 Task: Add Kingston Creamery Organic Heritage Blue Cheese to the cart.
Action: Mouse moved to (998, 344)
Screenshot: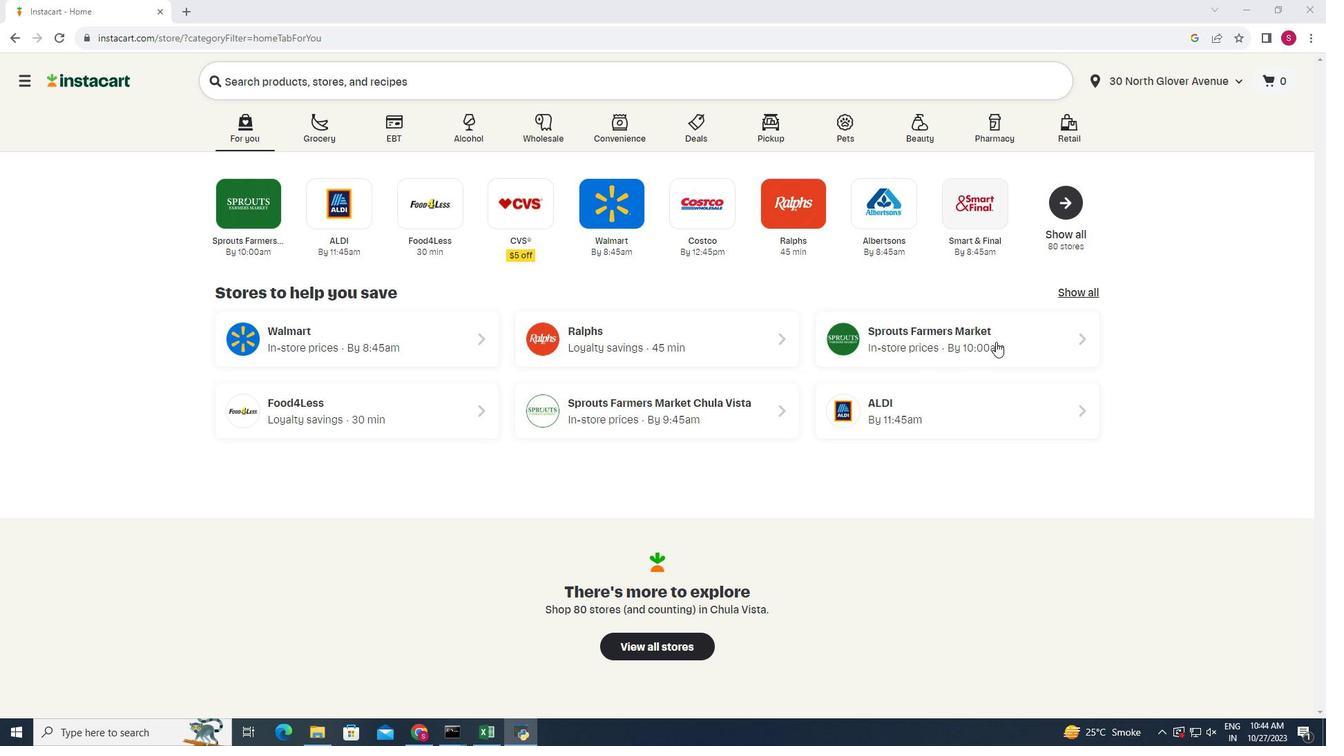 
Action: Mouse pressed left at (998, 344)
Screenshot: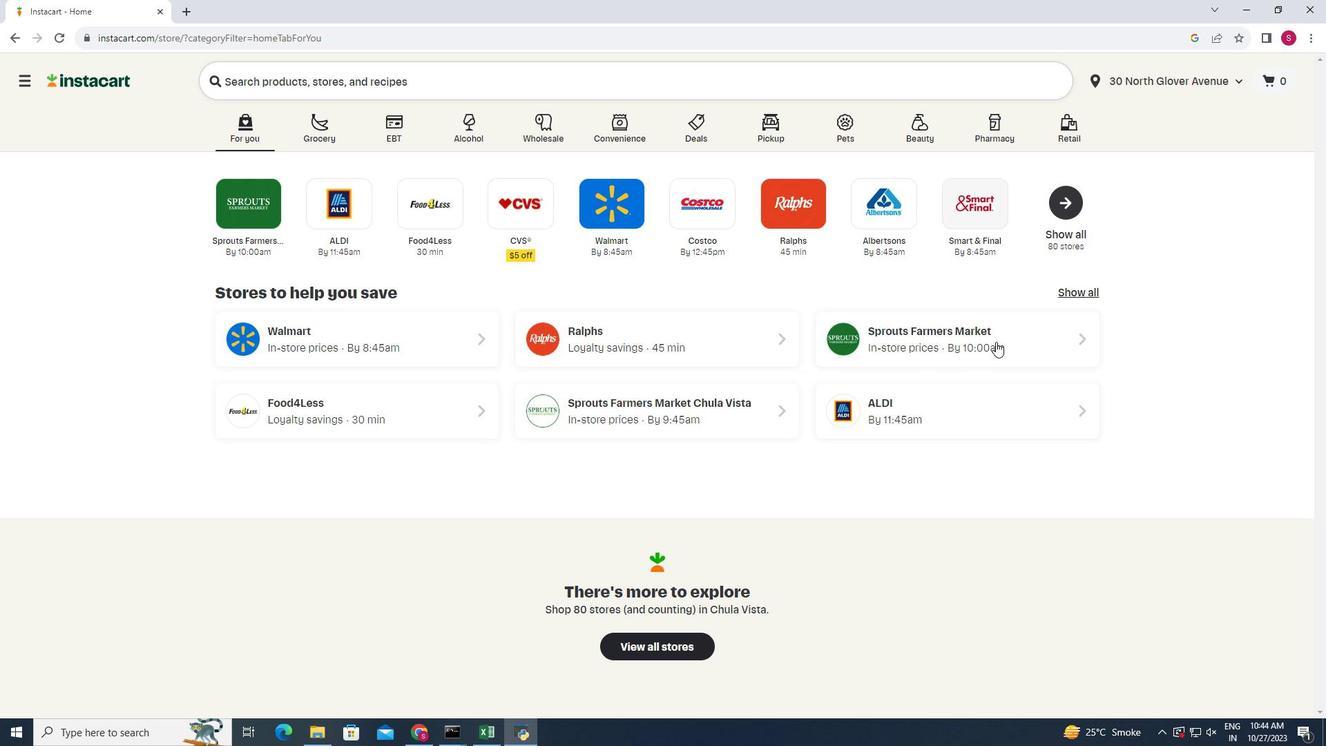 
Action: Mouse moved to (38, 655)
Screenshot: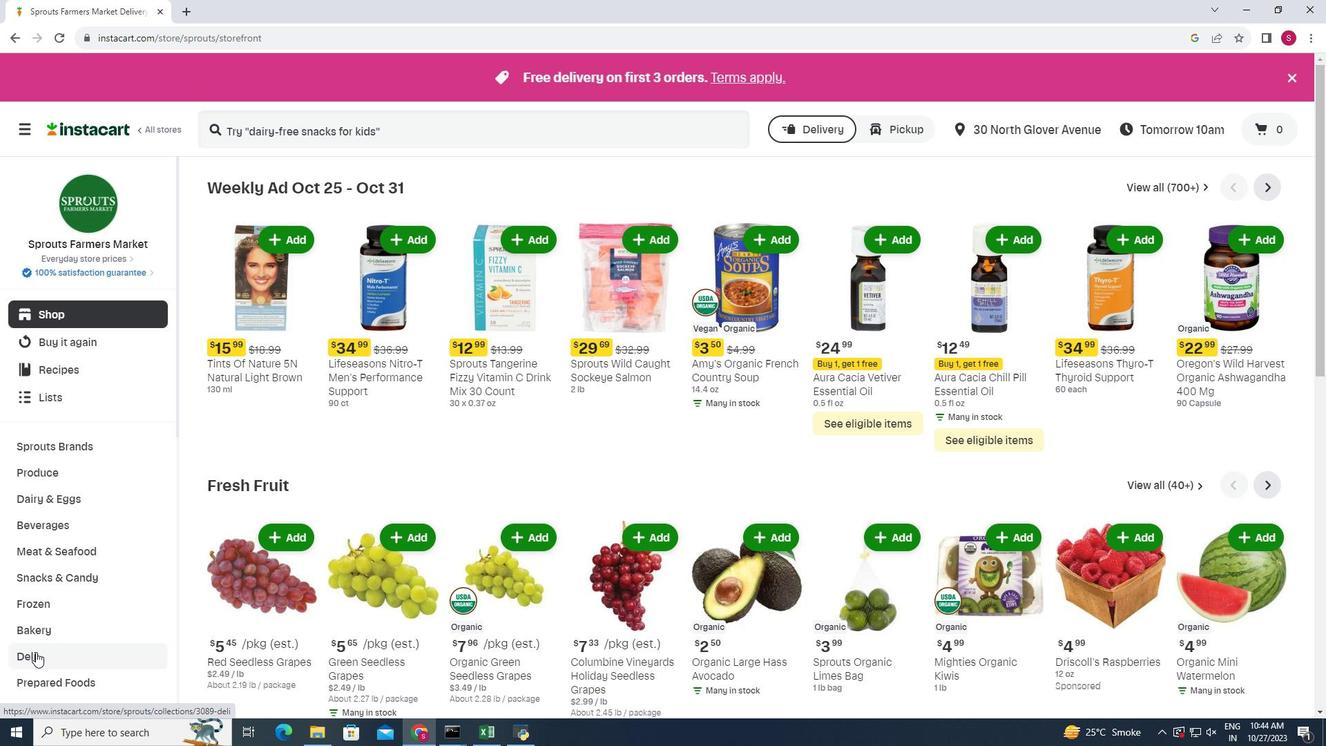
Action: Mouse pressed left at (38, 655)
Screenshot: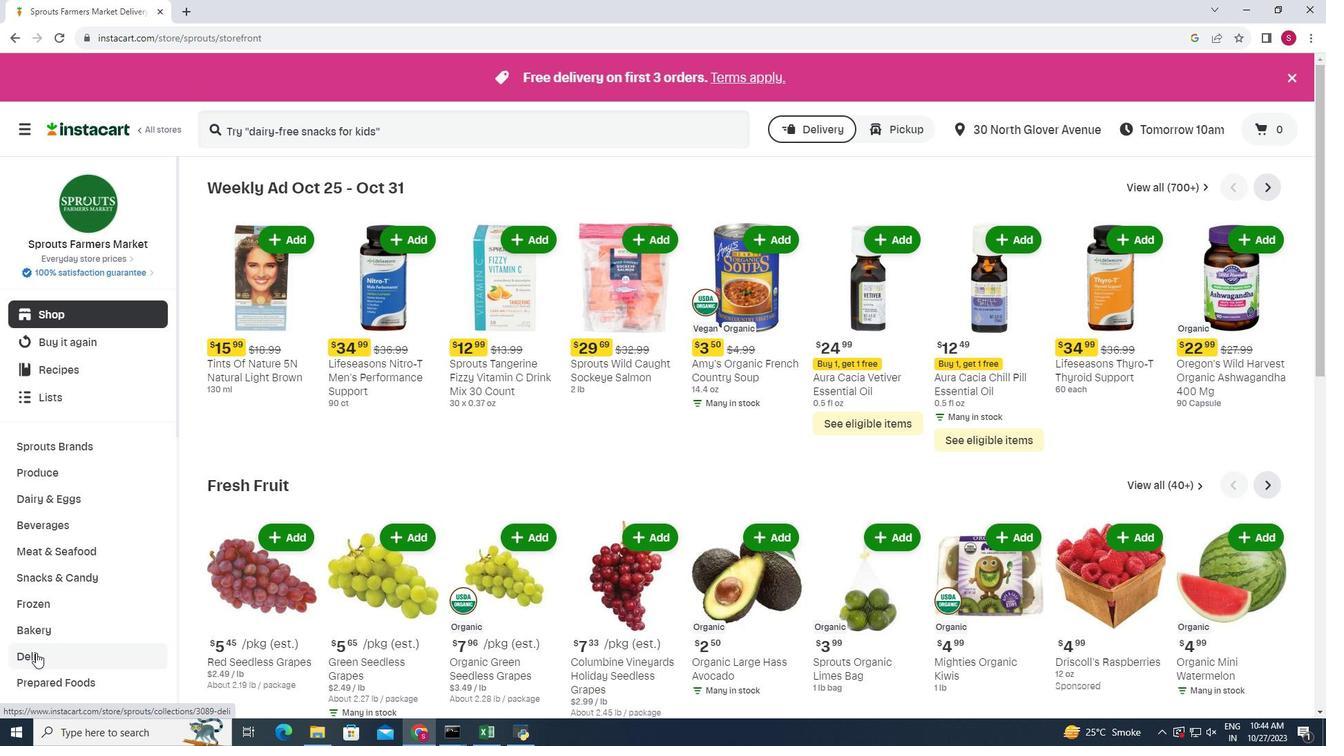 
Action: Mouse moved to (369, 222)
Screenshot: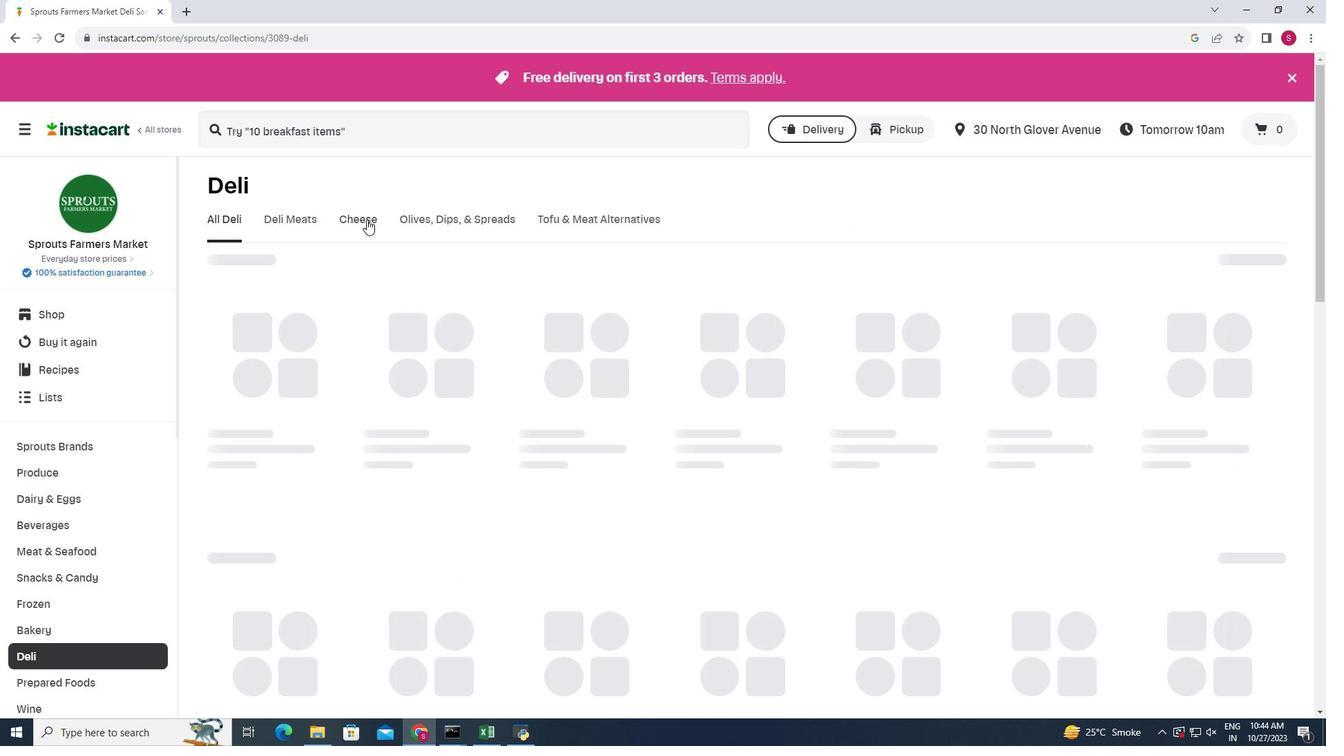 
Action: Mouse pressed left at (369, 222)
Screenshot: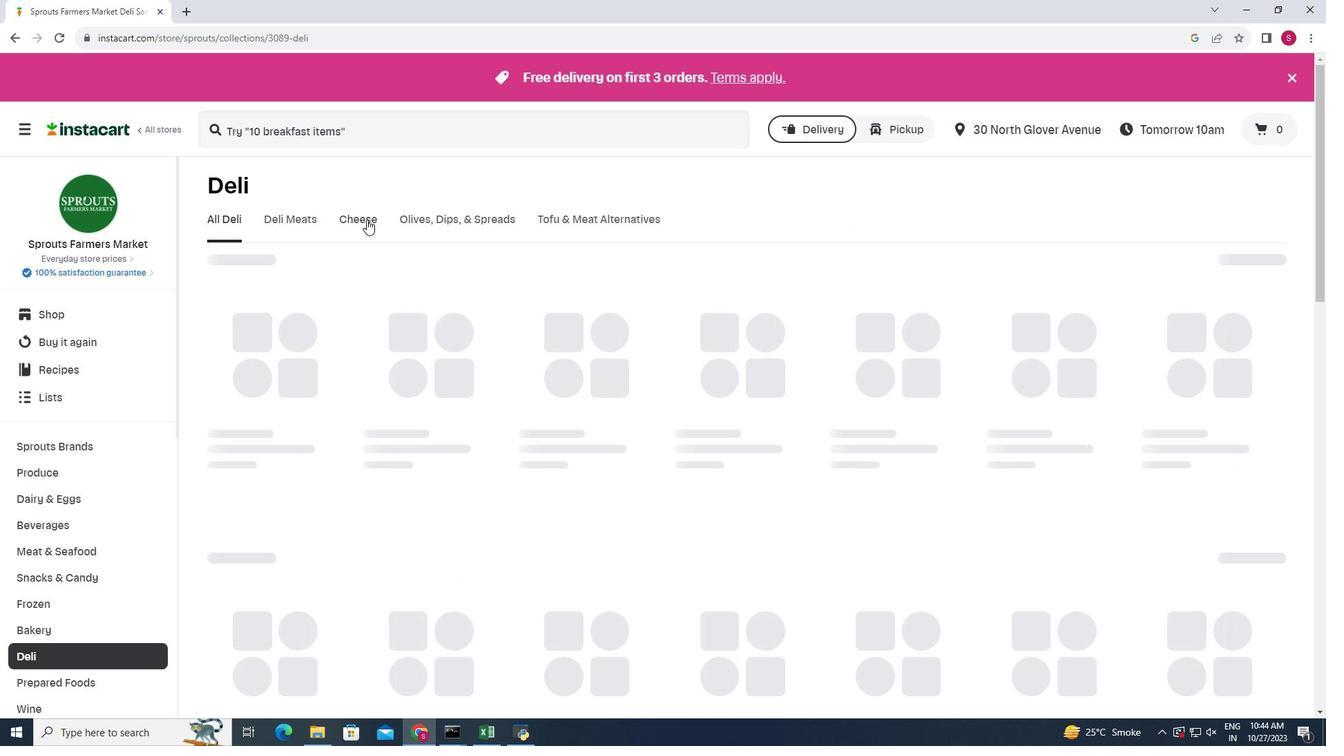 
Action: Mouse moved to (1175, 282)
Screenshot: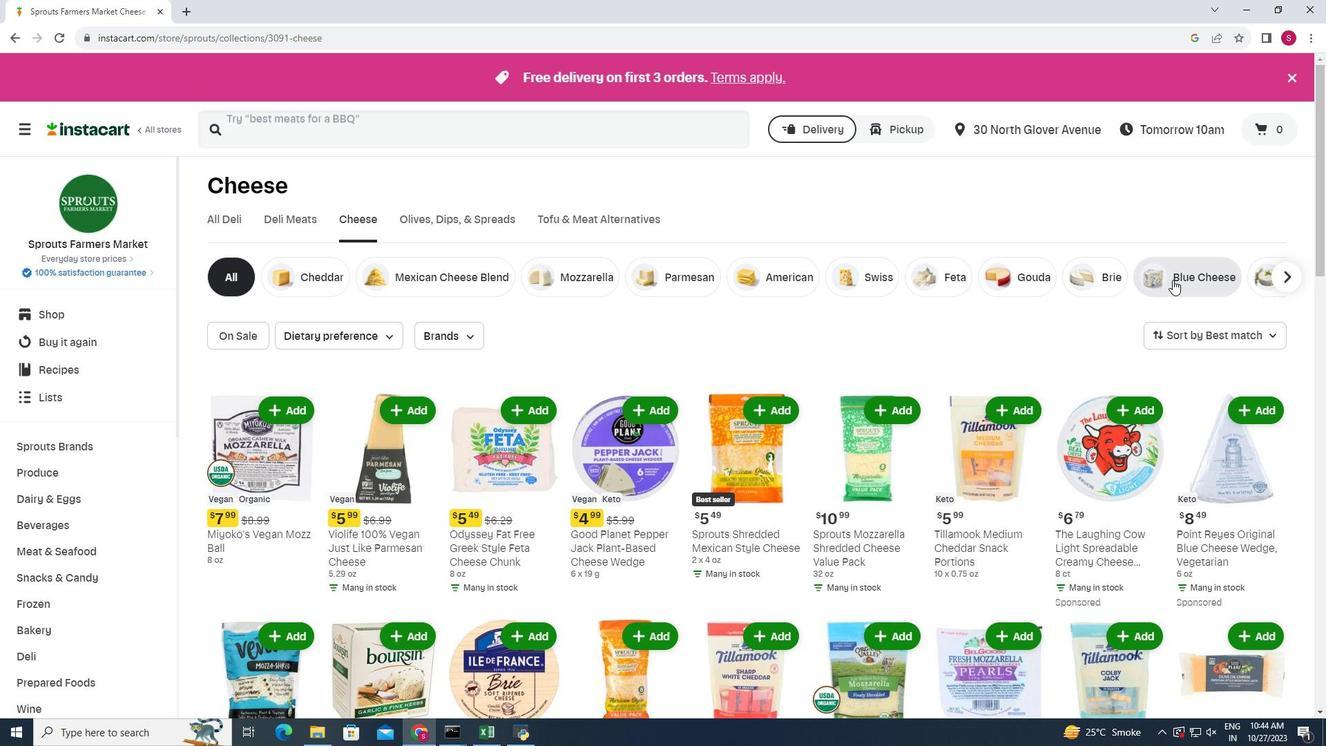 
Action: Mouse pressed left at (1175, 282)
Screenshot: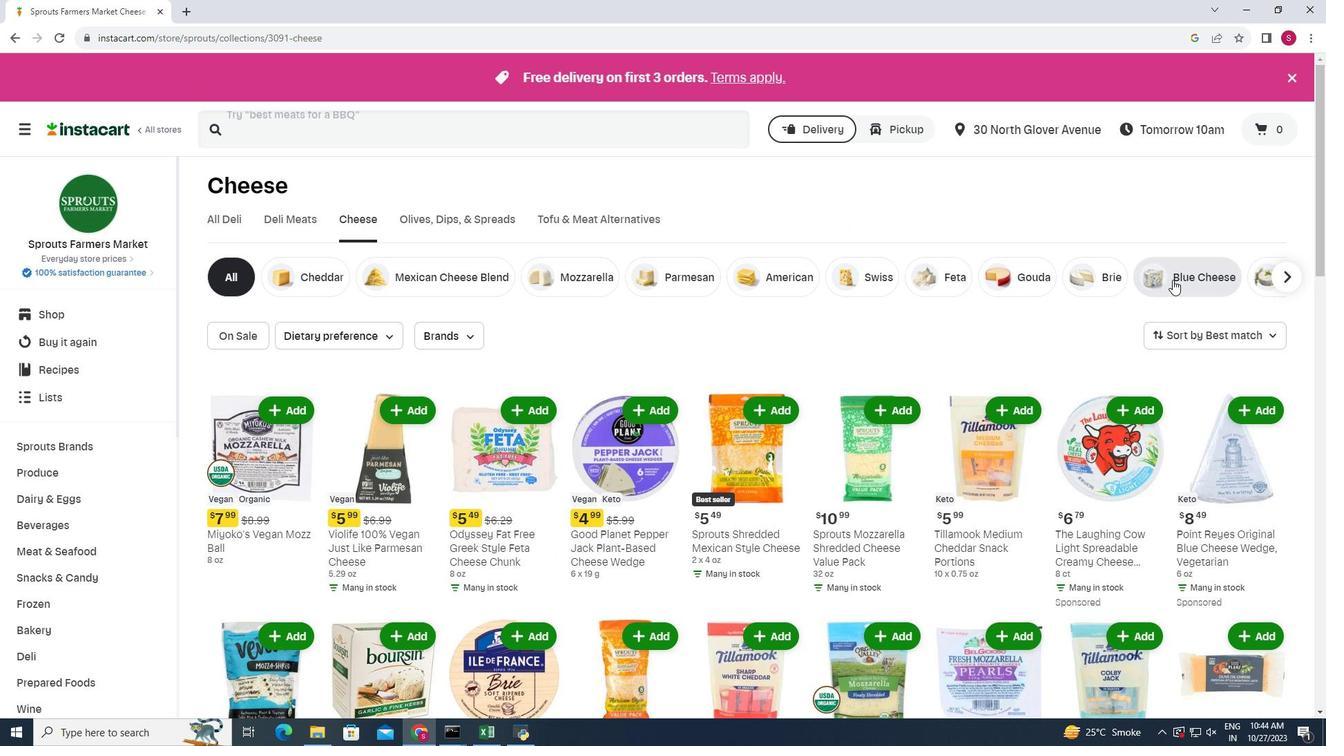 
Action: Mouse moved to (996, 337)
Screenshot: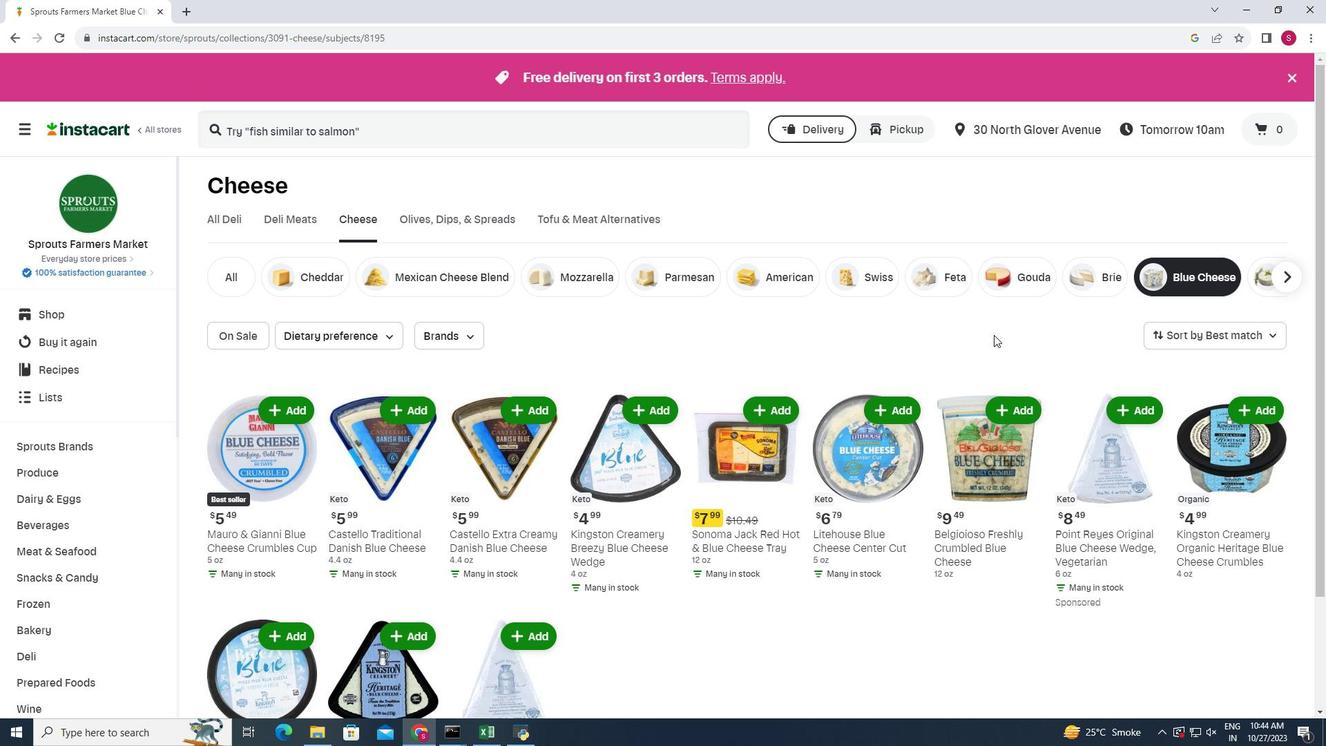 
Action: Mouse scrolled (996, 337) with delta (0, 0)
Screenshot: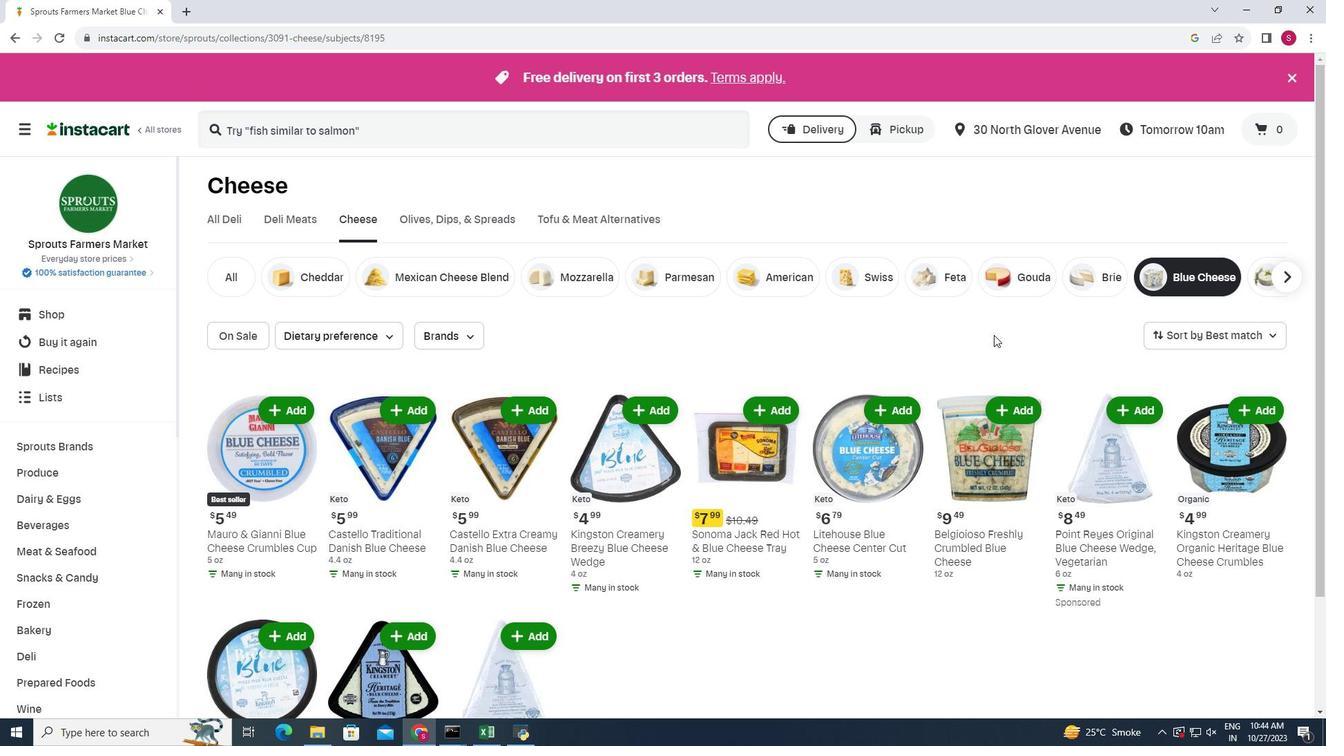 
Action: Mouse moved to (1253, 502)
Screenshot: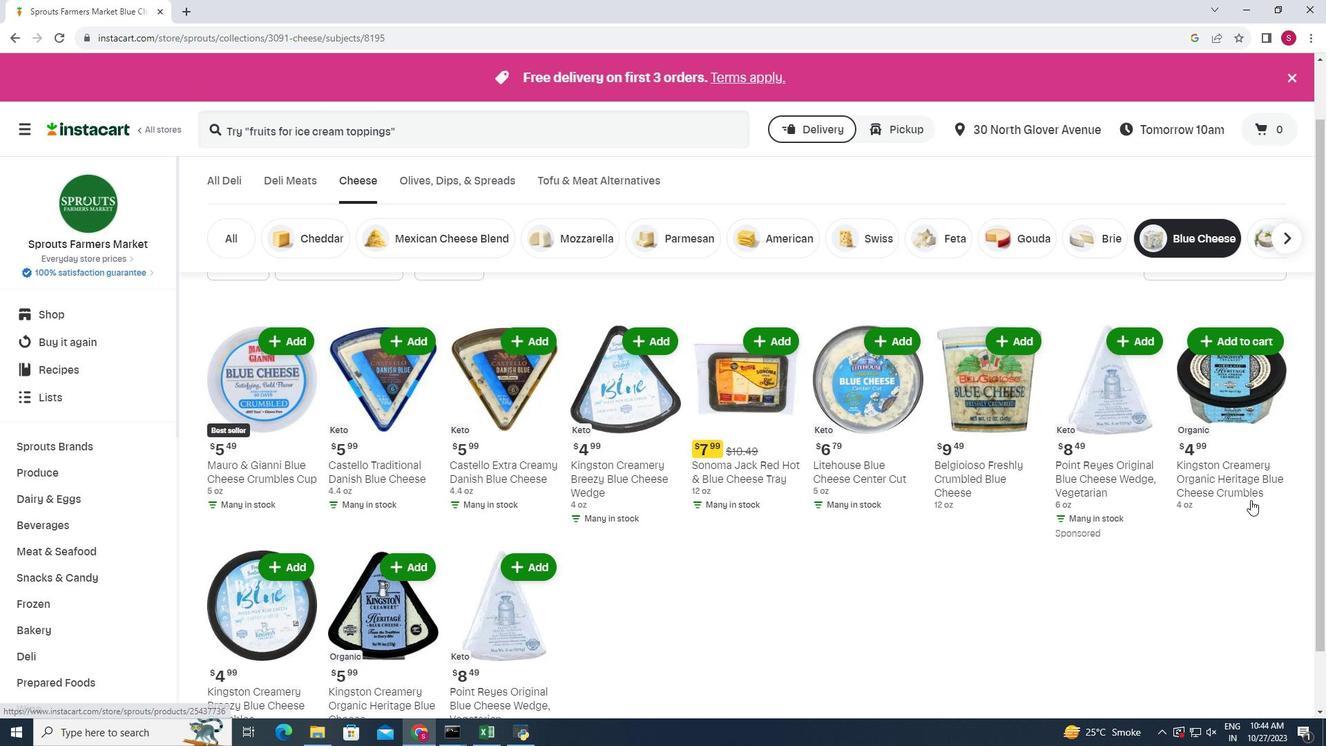 
Action: Mouse scrolled (1253, 502) with delta (0, 0)
Screenshot: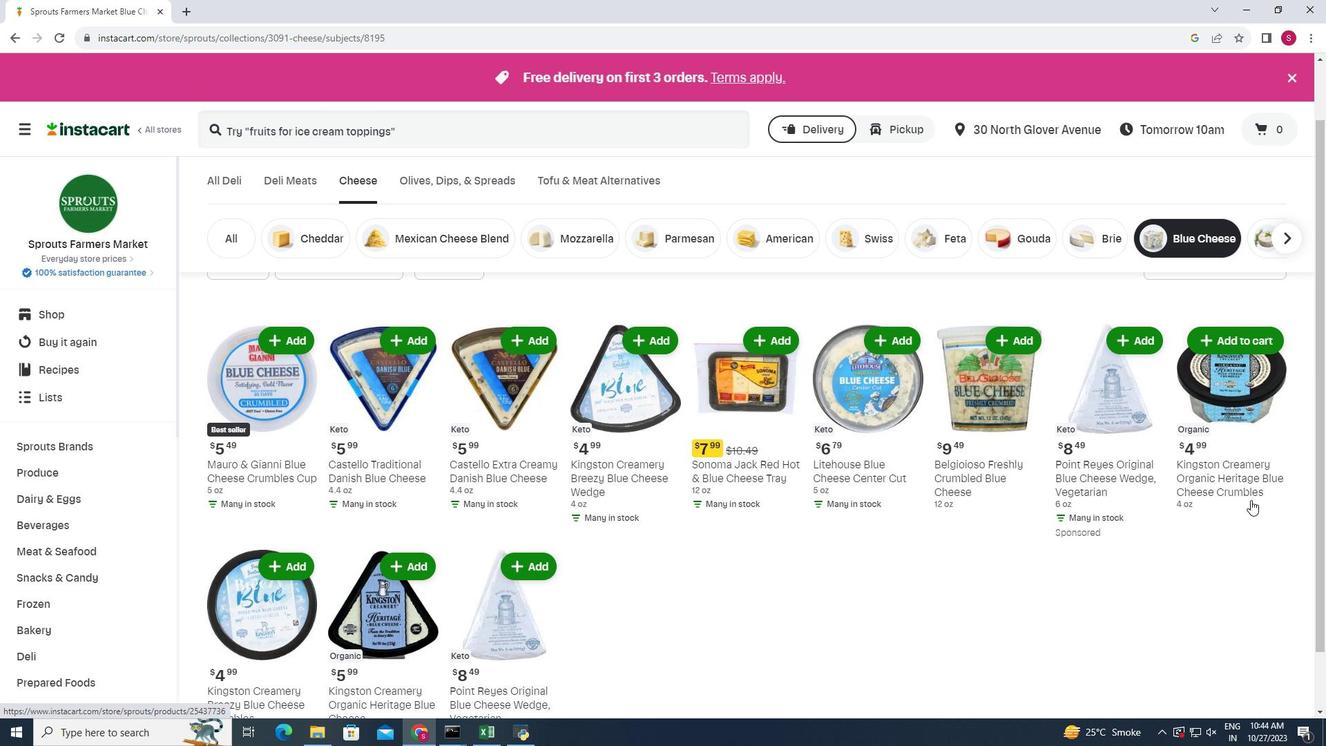 
Action: Mouse moved to (408, 506)
Screenshot: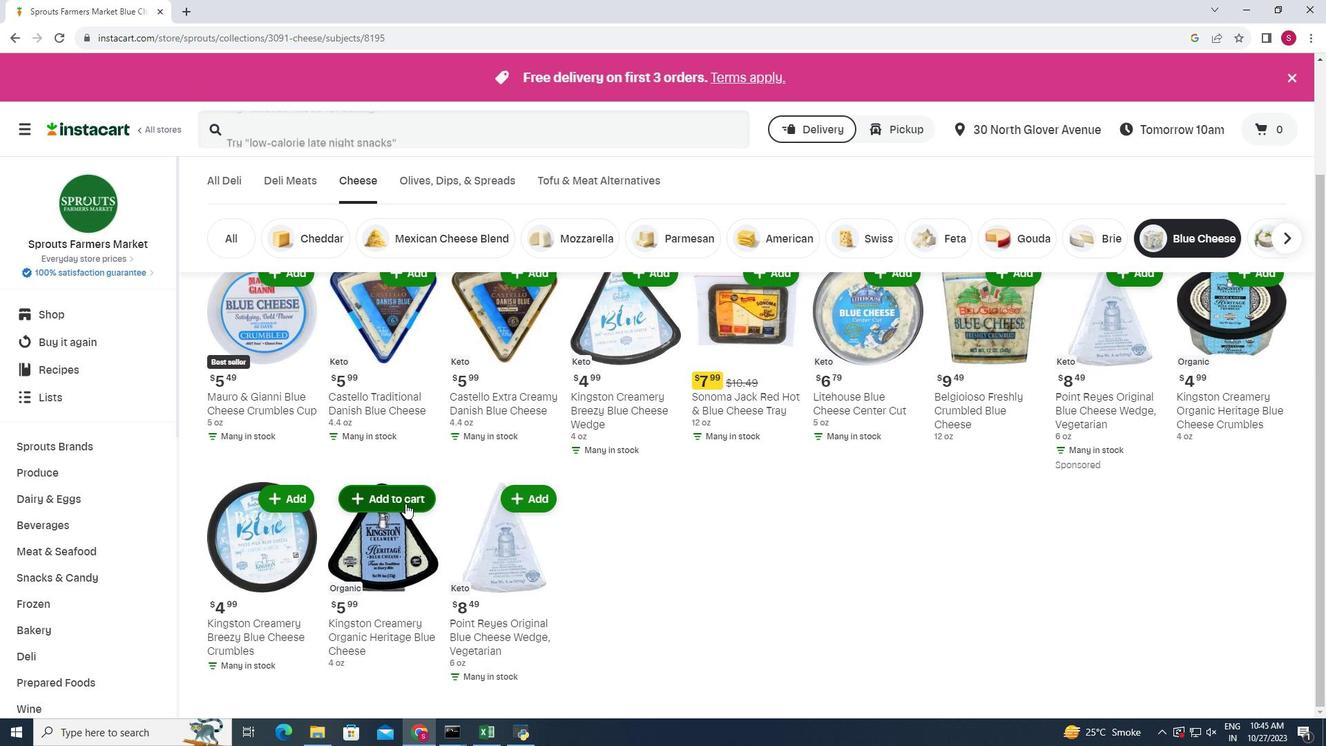 
Action: Mouse pressed left at (408, 506)
Screenshot: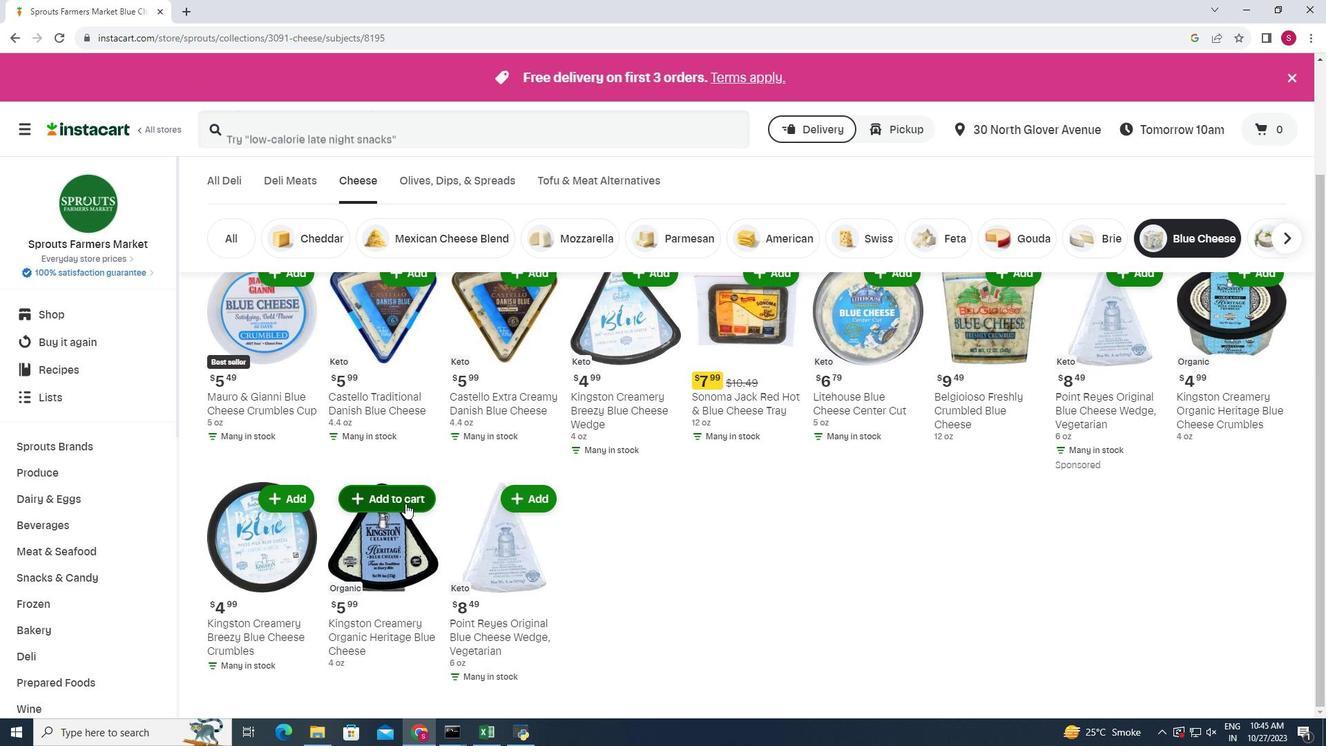
Action: Mouse moved to (418, 471)
Screenshot: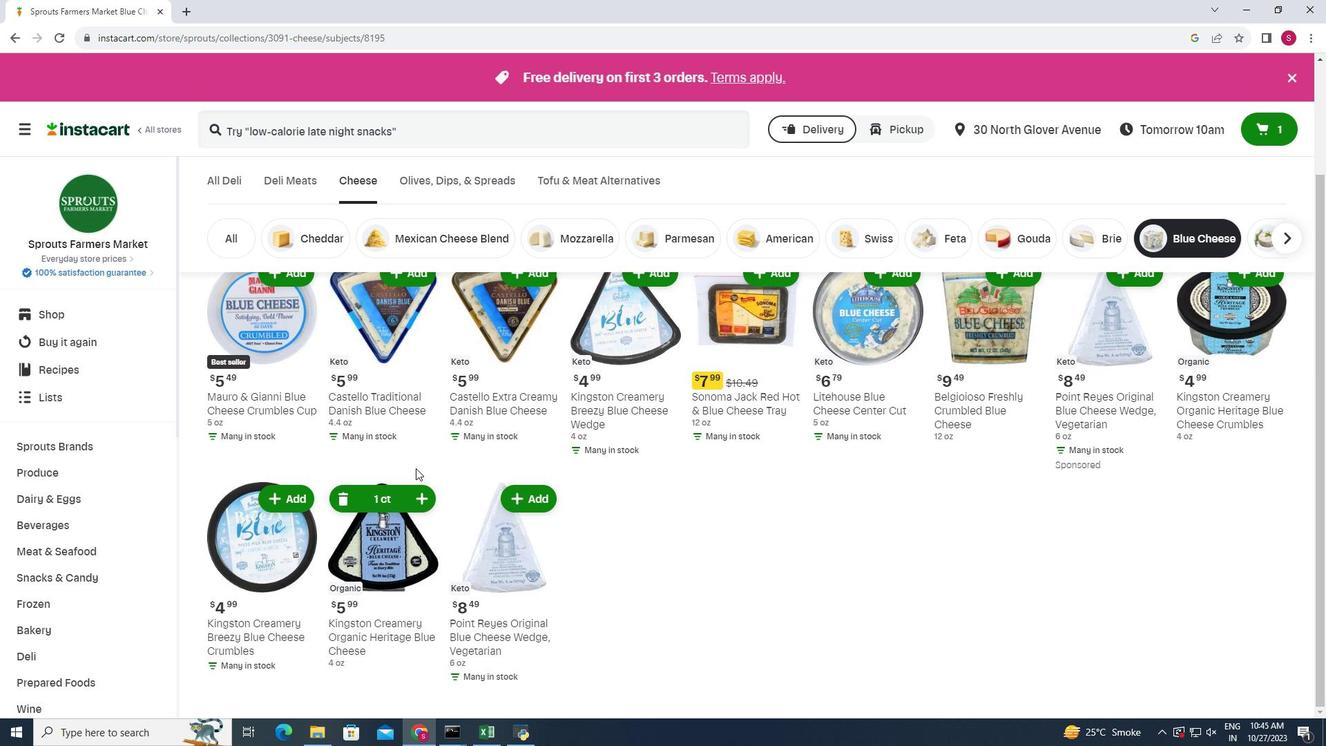 
